 Task: Move the task Upgrade and migrate company vendor management to a cloud-based solution to the section Done in the project CosmosTech and filter the tasks in the project by Incomplete tasks
Action: Mouse moved to (83, 253)
Screenshot: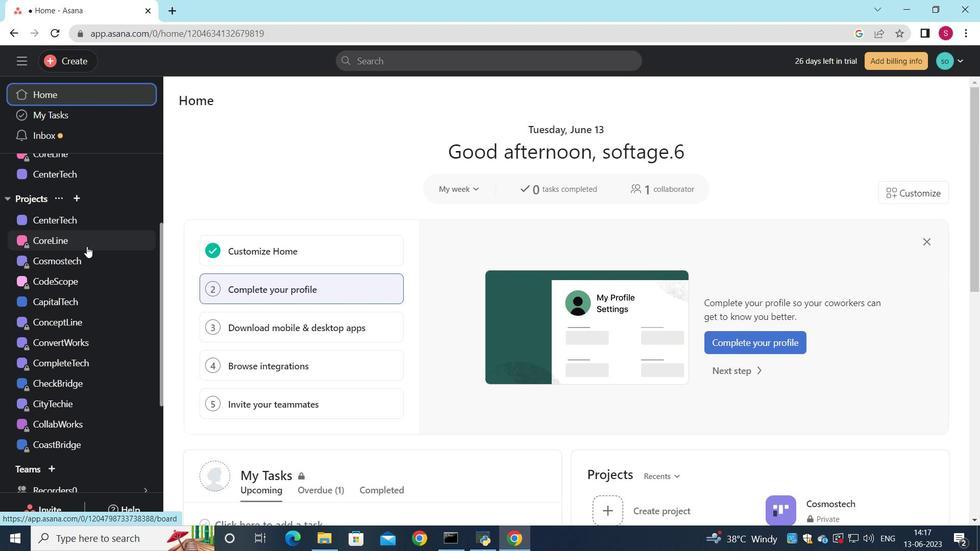 
Action: Mouse pressed left at (83, 253)
Screenshot: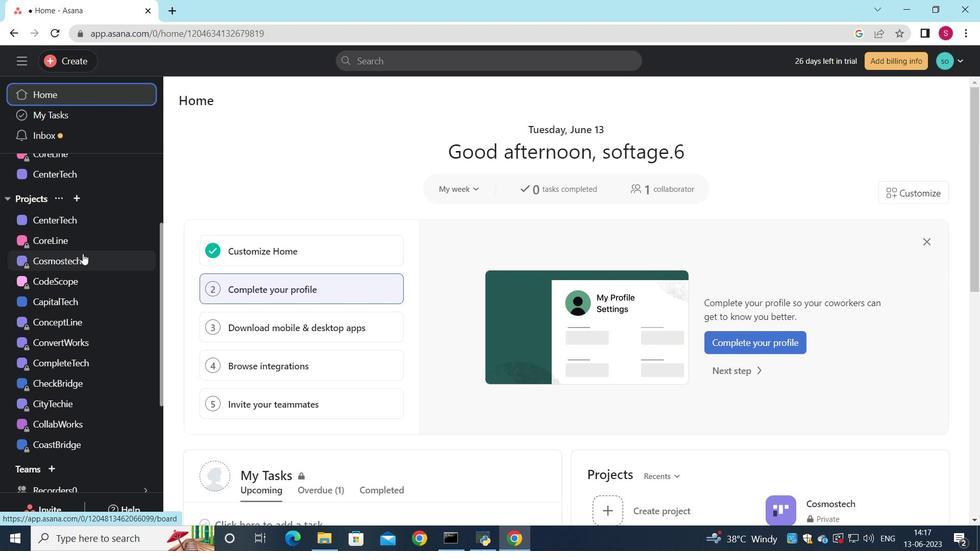 
Action: Mouse moved to (262, 347)
Screenshot: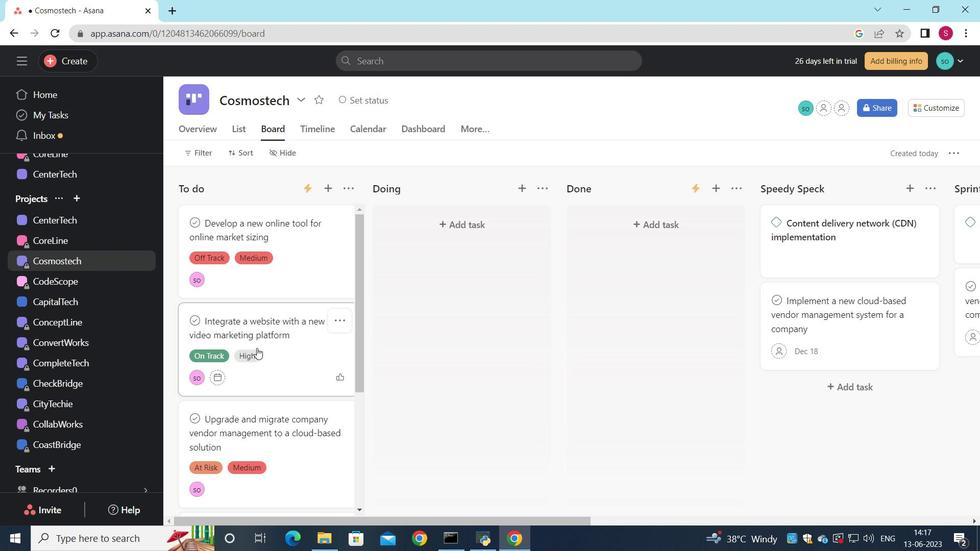 
Action: Mouse scrolled (262, 347) with delta (0, 0)
Screenshot: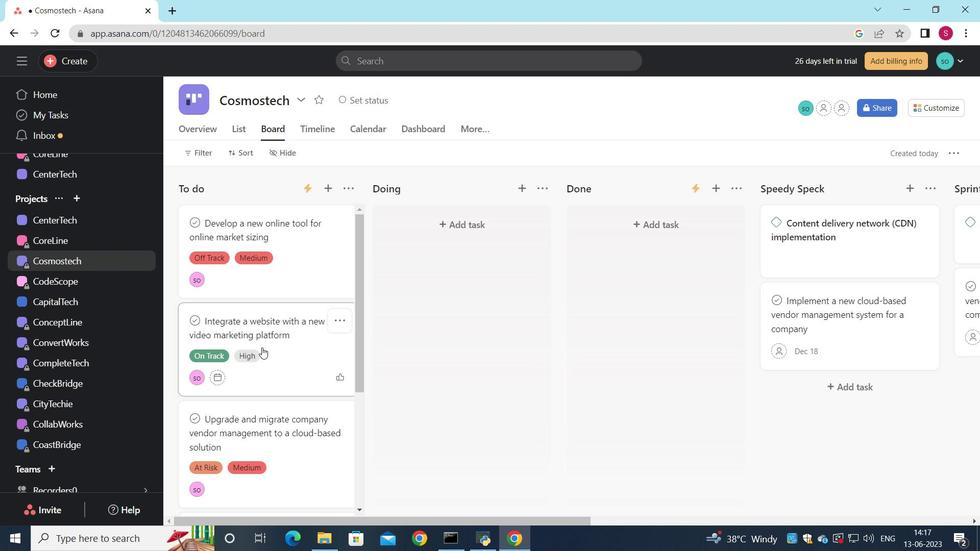 
Action: Mouse scrolled (262, 347) with delta (0, 0)
Screenshot: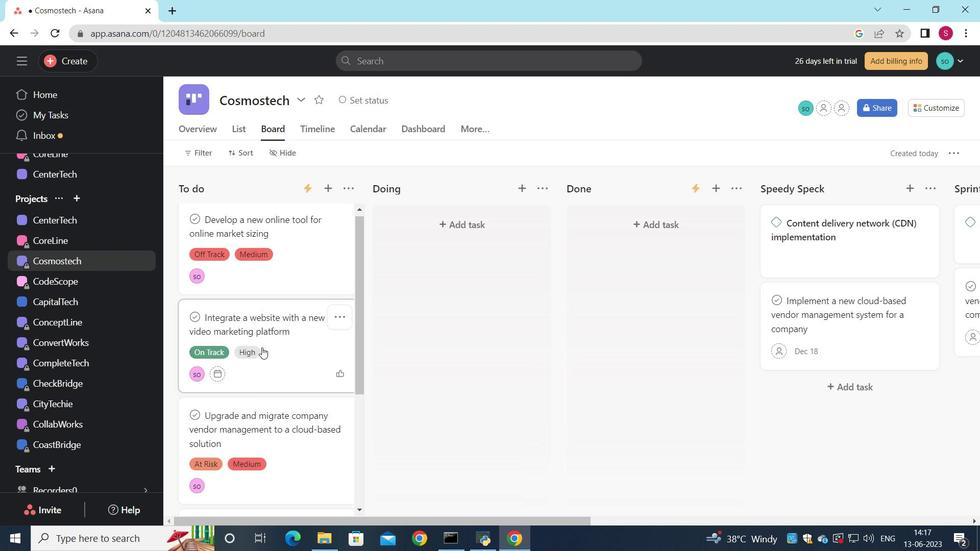 
Action: Mouse moved to (272, 330)
Screenshot: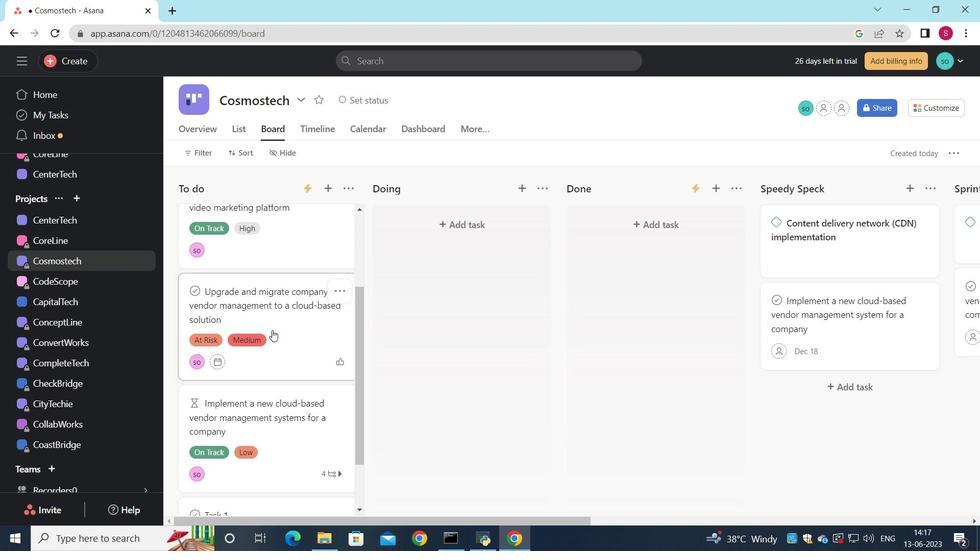 
Action: Mouse pressed left at (272, 330)
Screenshot: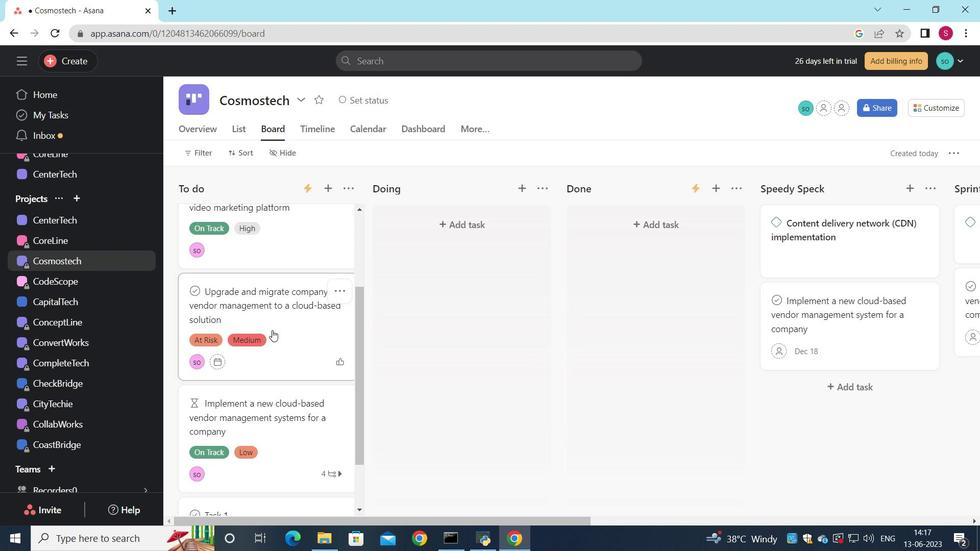 
Action: Mouse moved to (208, 154)
Screenshot: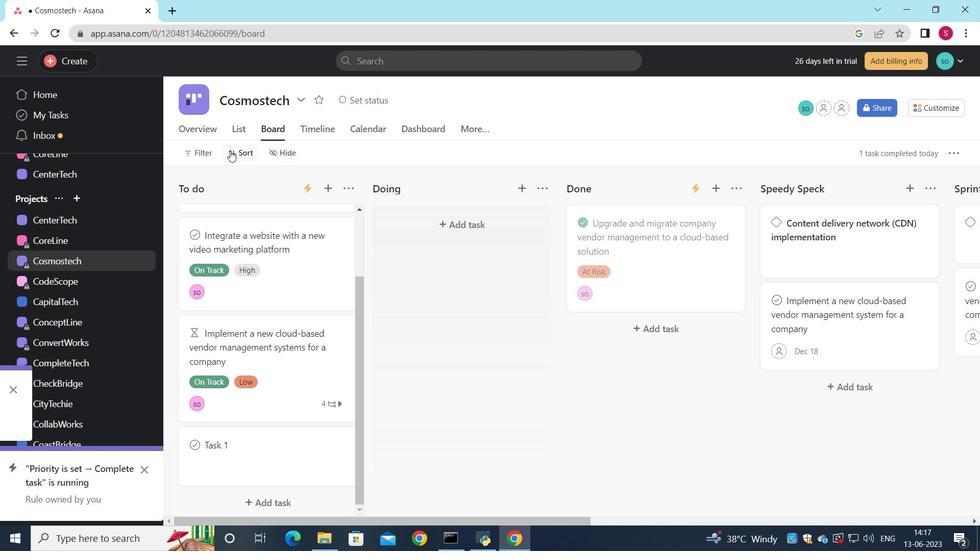 
Action: Mouse pressed left at (208, 154)
Screenshot: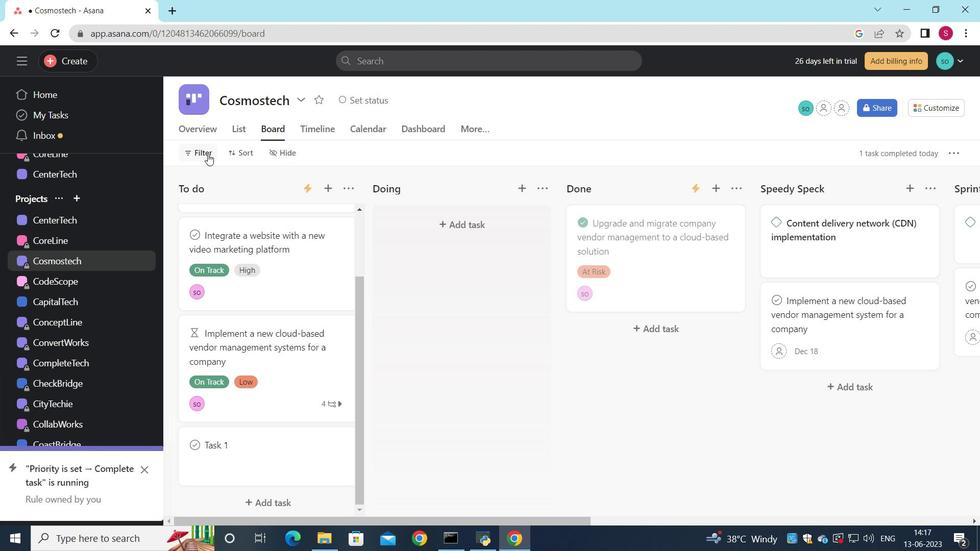 
Action: Mouse moved to (236, 201)
Screenshot: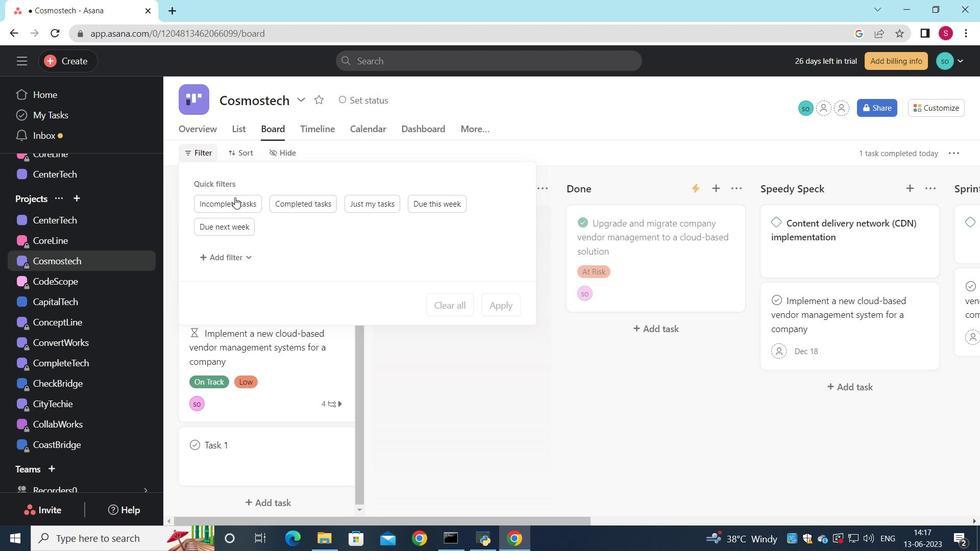
Action: Mouse pressed left at (236, 201)
Screenshot: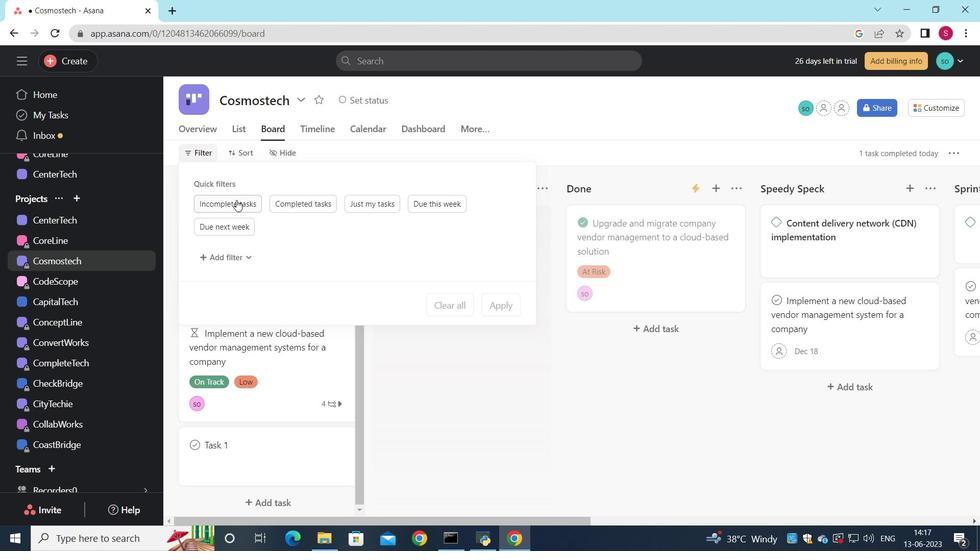 
Action: Mouse moved to (422, 312)
Screenshot: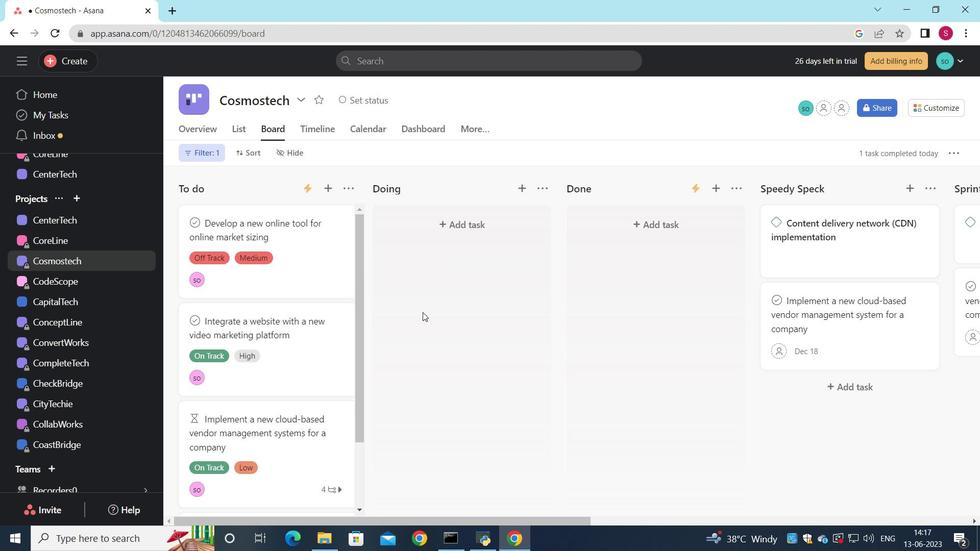 
Action: Mouse scrolled (422, 312) with delta (0, 0)
Screenshot: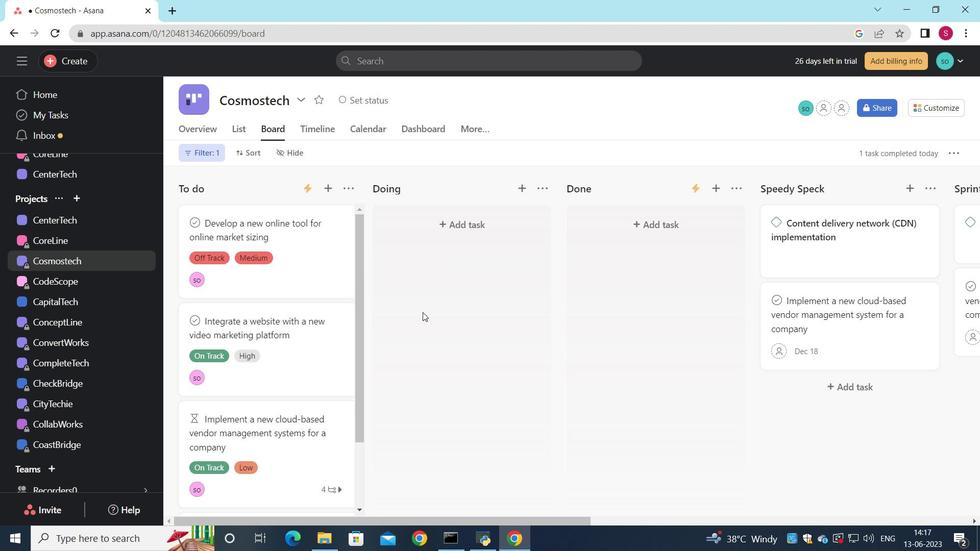 
Action: Mouse moved to (360, 326)
Screenshot: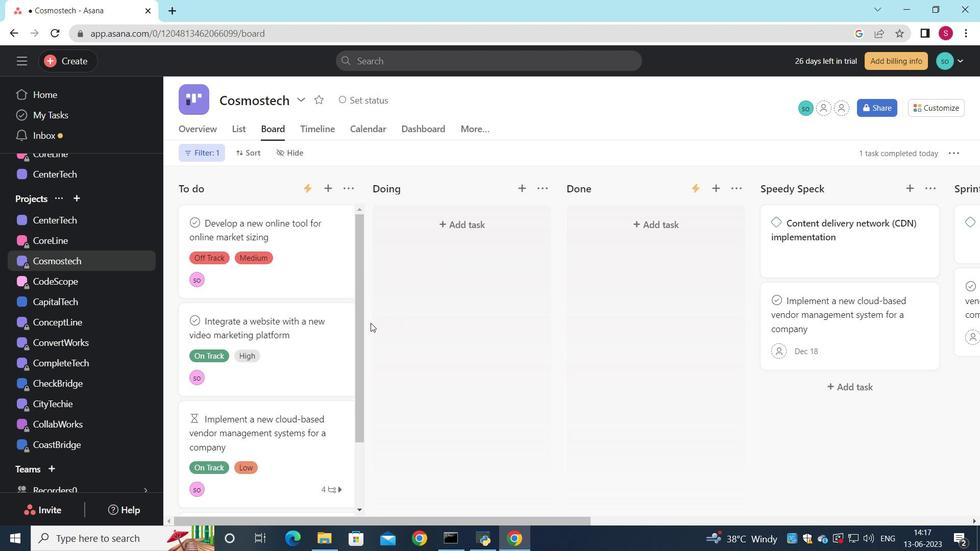 
Action: Mouse scrolled (360, 326) with delta (0, 0)
Screenshot: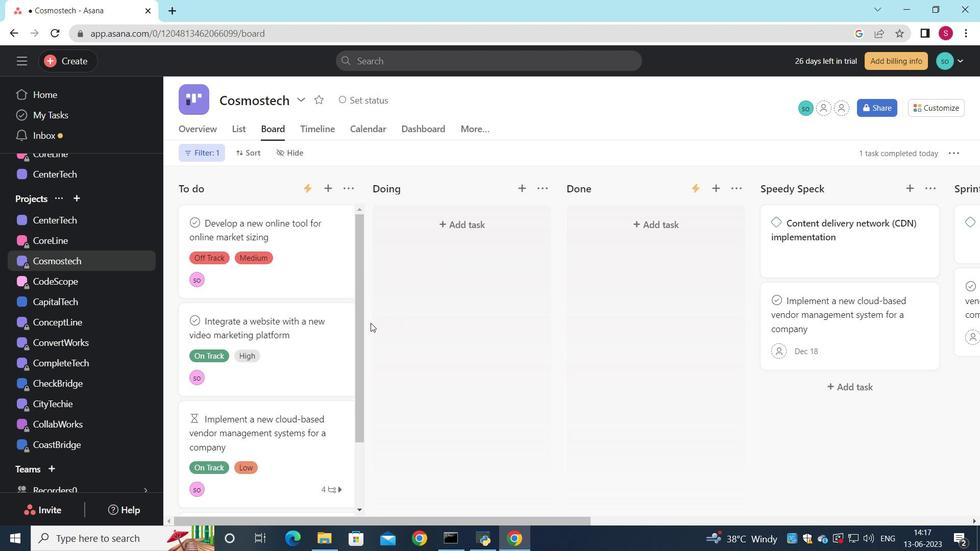 
Action: Mouse moved to (330, 333)
Screenshot: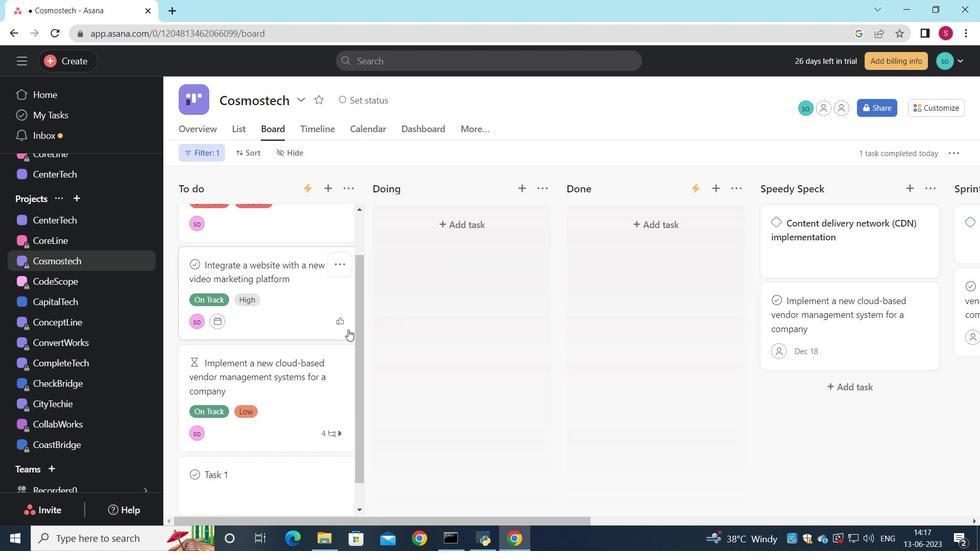
Action: Mouse scrolled (330, 334) with delta (0, 0)
Screenshot: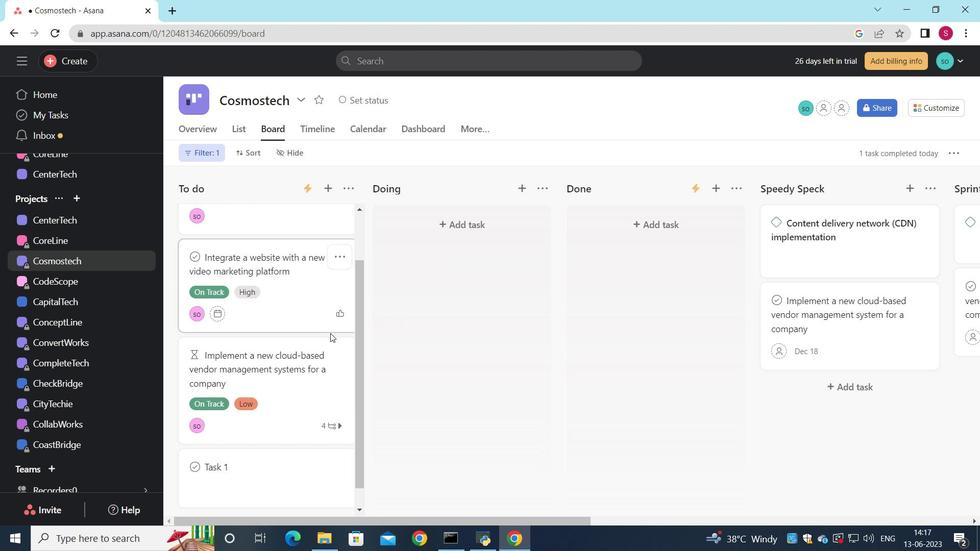 
Action: Mouse scrolled (330, 334) with delta (0, 0)
Screenshot: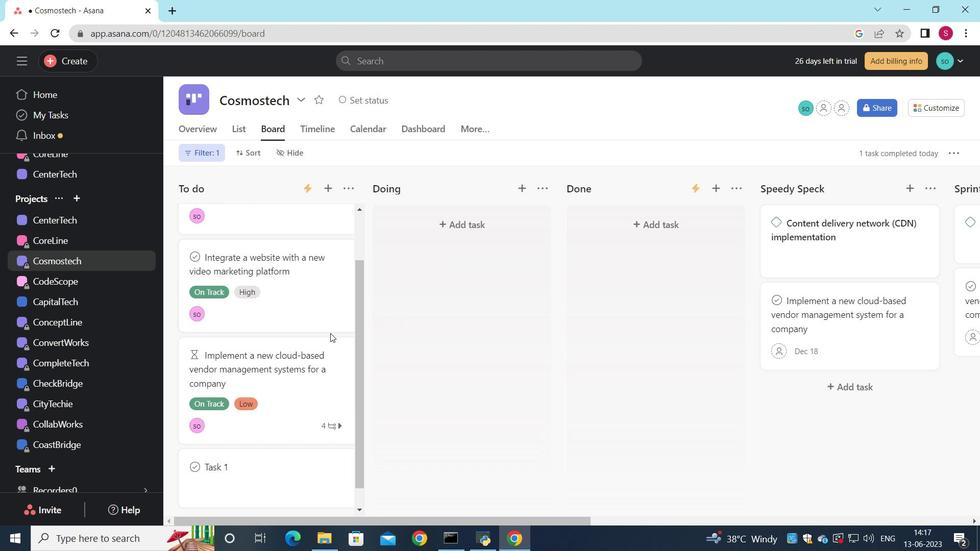 
Action: Mouse scrolled (330, 333) with delta (0, 0)
Screenshot: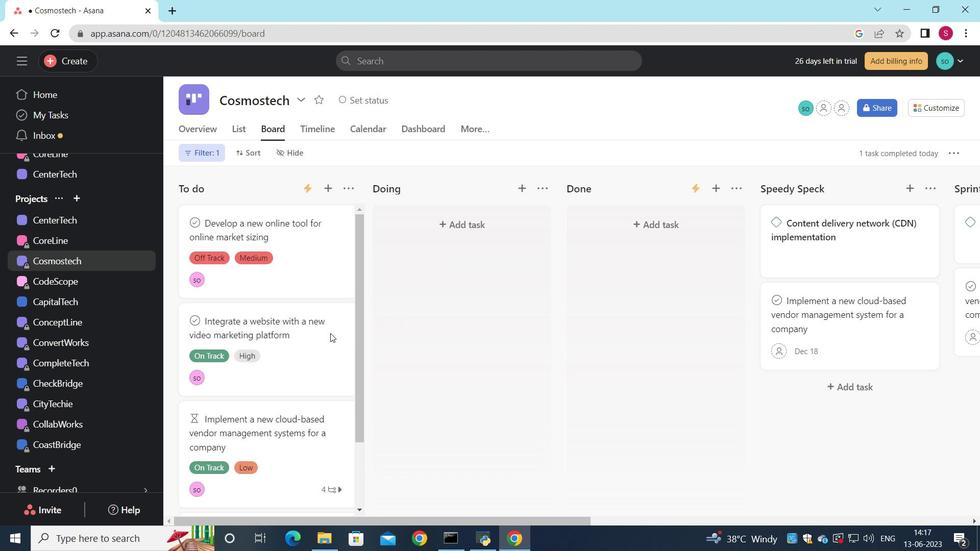 
Action: Mouse scrolled (330, 333) with delta (0, 0)
Screenshot: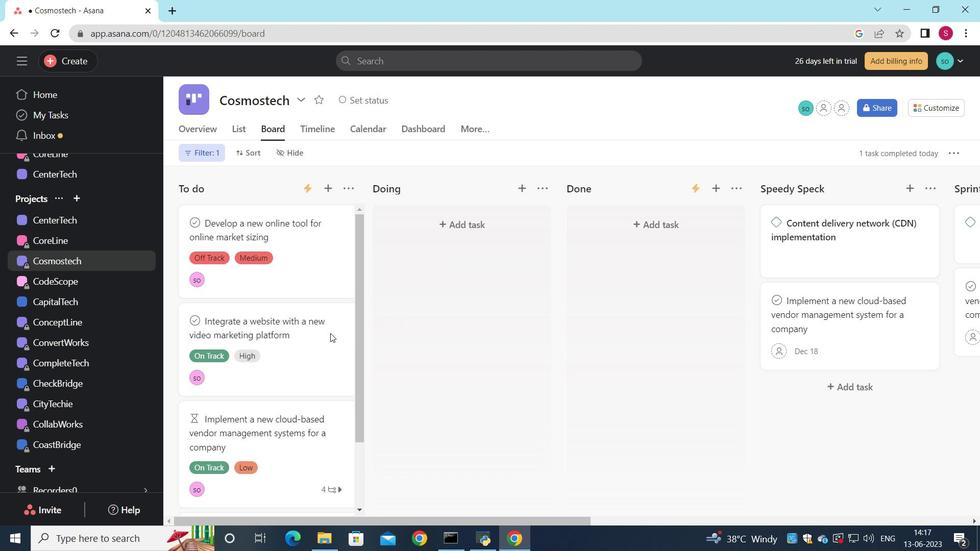 
Action: Mouse scrolled (330, 333) with delta (0, 0)
Screenshot: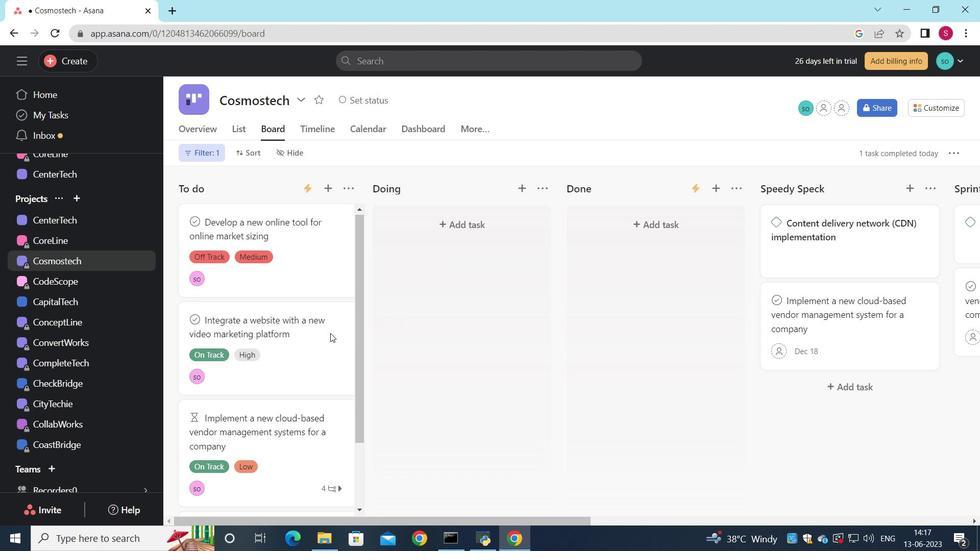 
Action: Mouse scrolled (330, 333) with delta (0, 0)
Screenshot: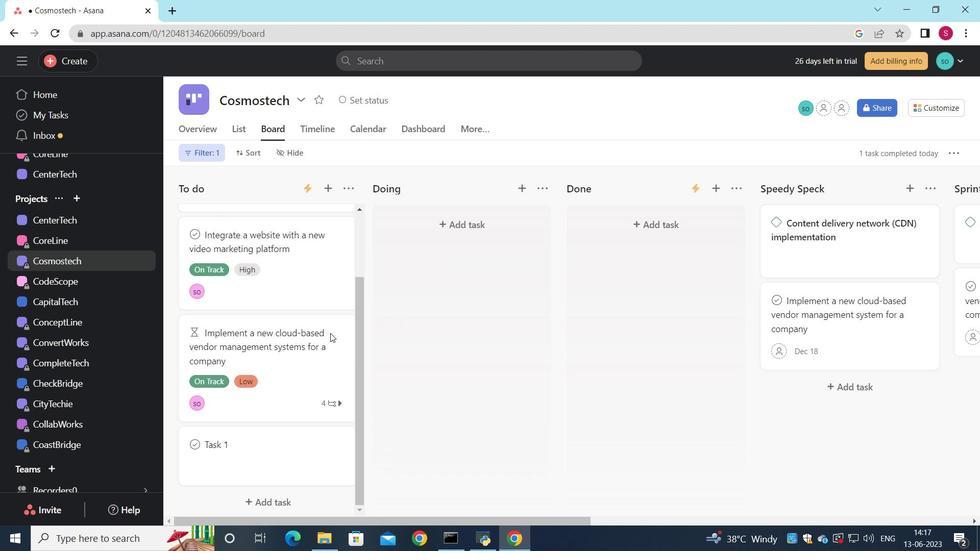 
Action: Mouse scrolled (330, 333) with delta (0, 0)
Screenshot: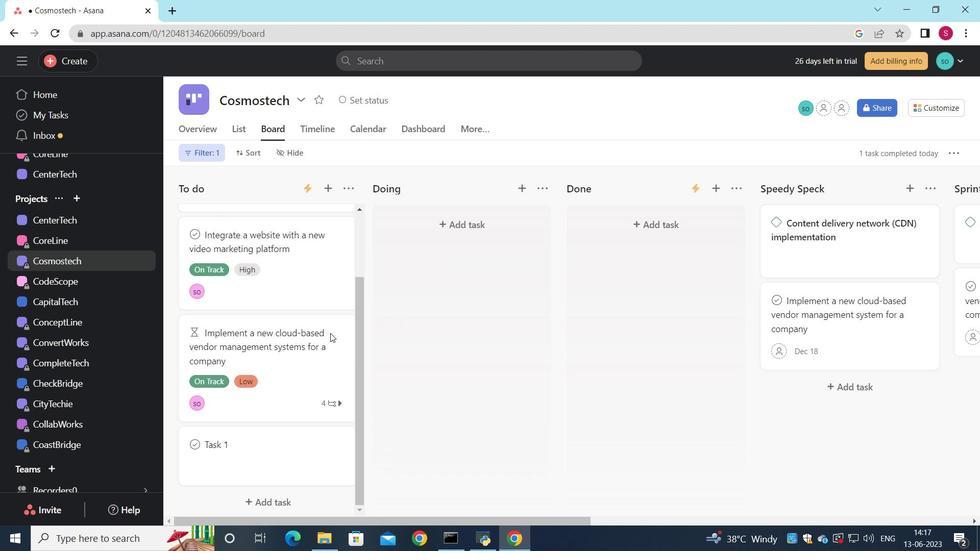 
Action: Mouse scrolled (330, 333) with delta (0, 0)
Screenshot: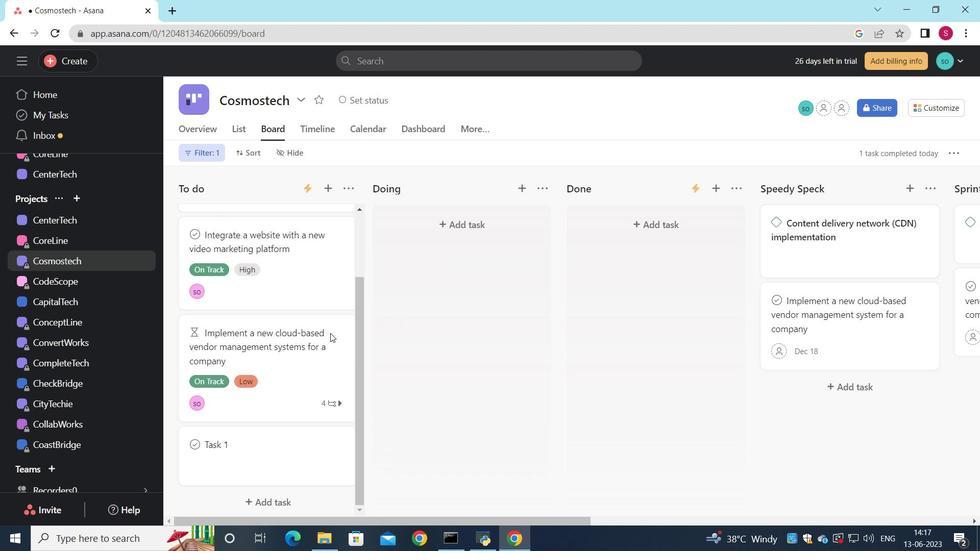 
Action: Mouse scrolled (330, 334) with delta (0, 0)
Screenshot: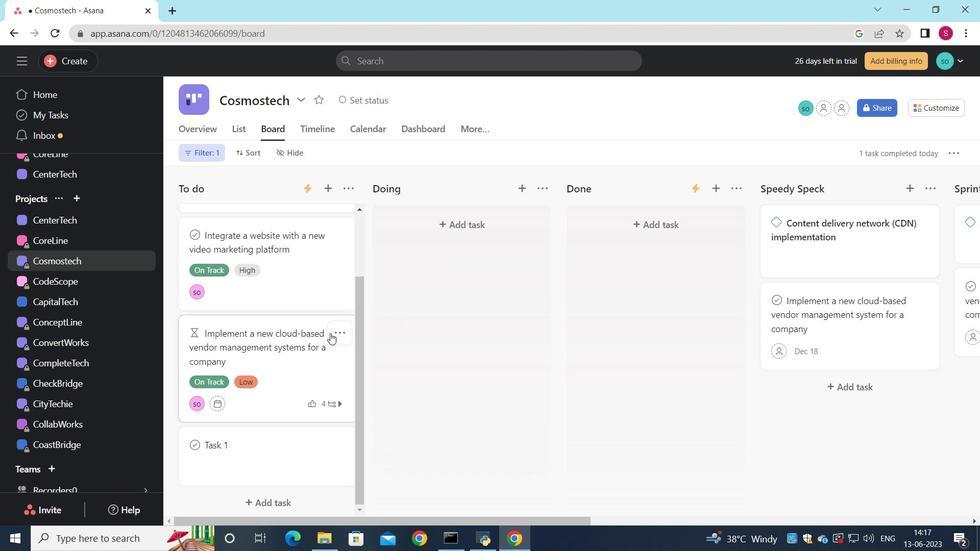 
Action: Mouse scrolled (330, 334) with delta (0, 0)
Screenshot: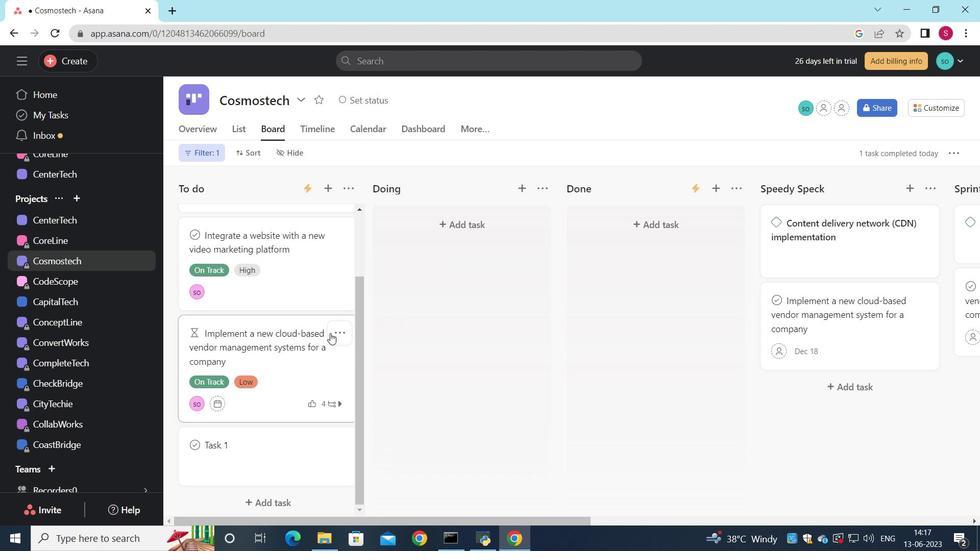 
Action: Mouse scrolled (330, 334) with delta (0, 0)
Screenshot: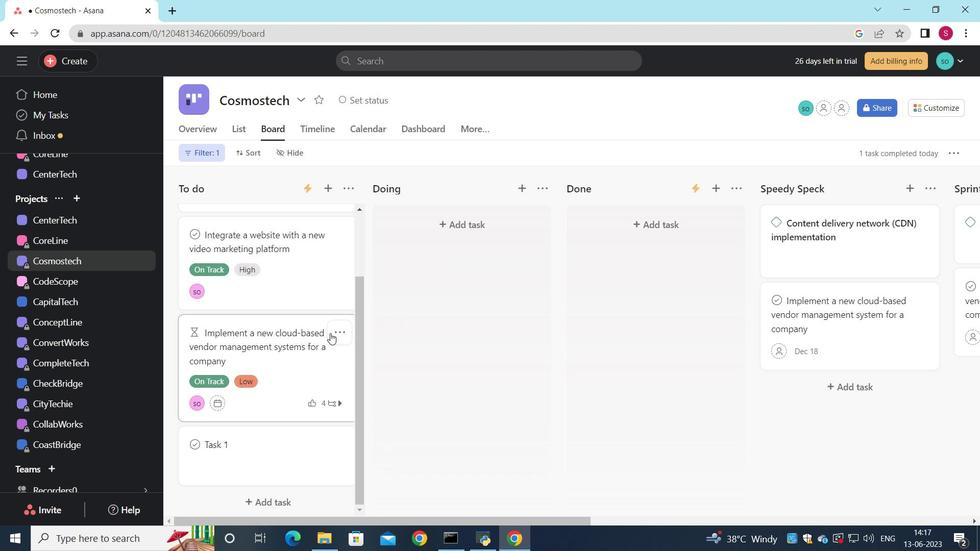 
Action: Mouse scrolled (330, 334) with delta (0, 0)
Screenshot: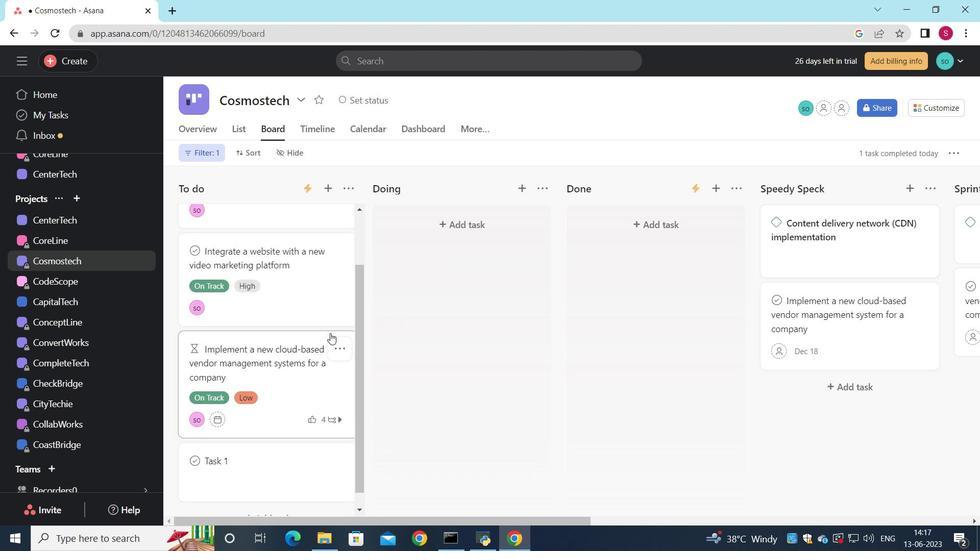 
Action: Mouse scrolled (330, 334) with delta (0, 0)
Screenshot: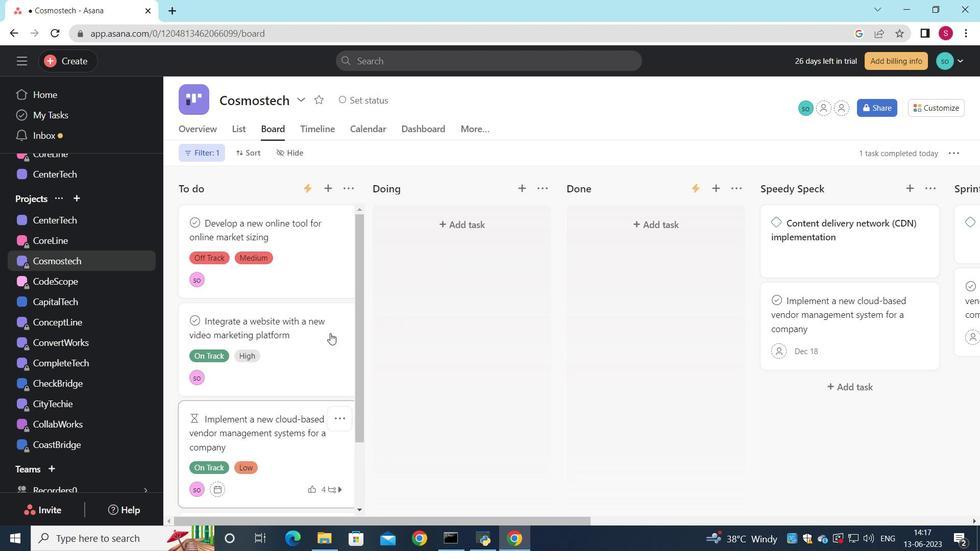 
Action: Mouse scrolled (330, 334) with delta (0, 0)
Screenshot: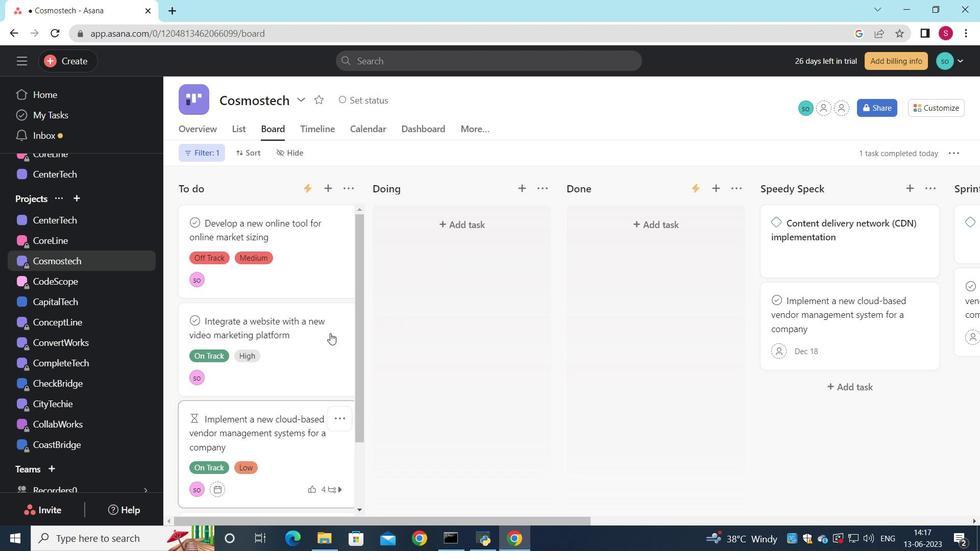 
